 Task: In profile recomendations turn off in-app notifications.
Action: Mouse moved to (803, 87)
Screenshot: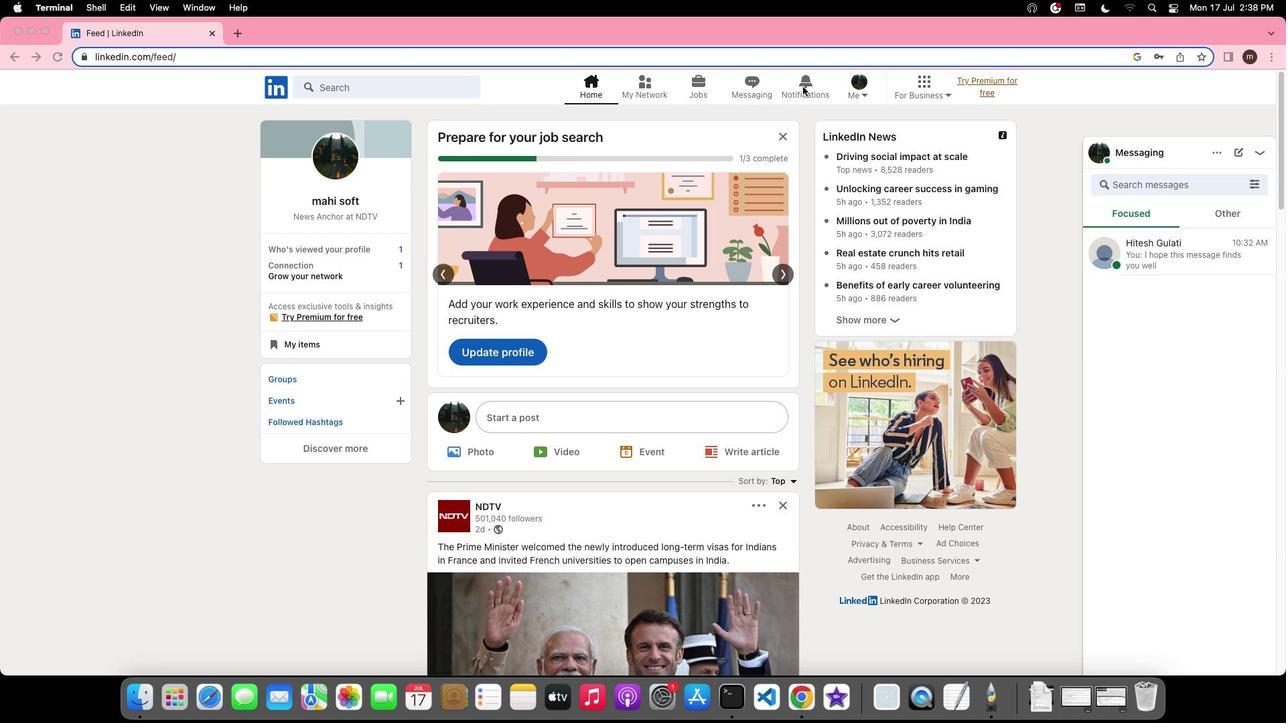 
Action: Mouse pressed left at (803, 87)
Screenshot: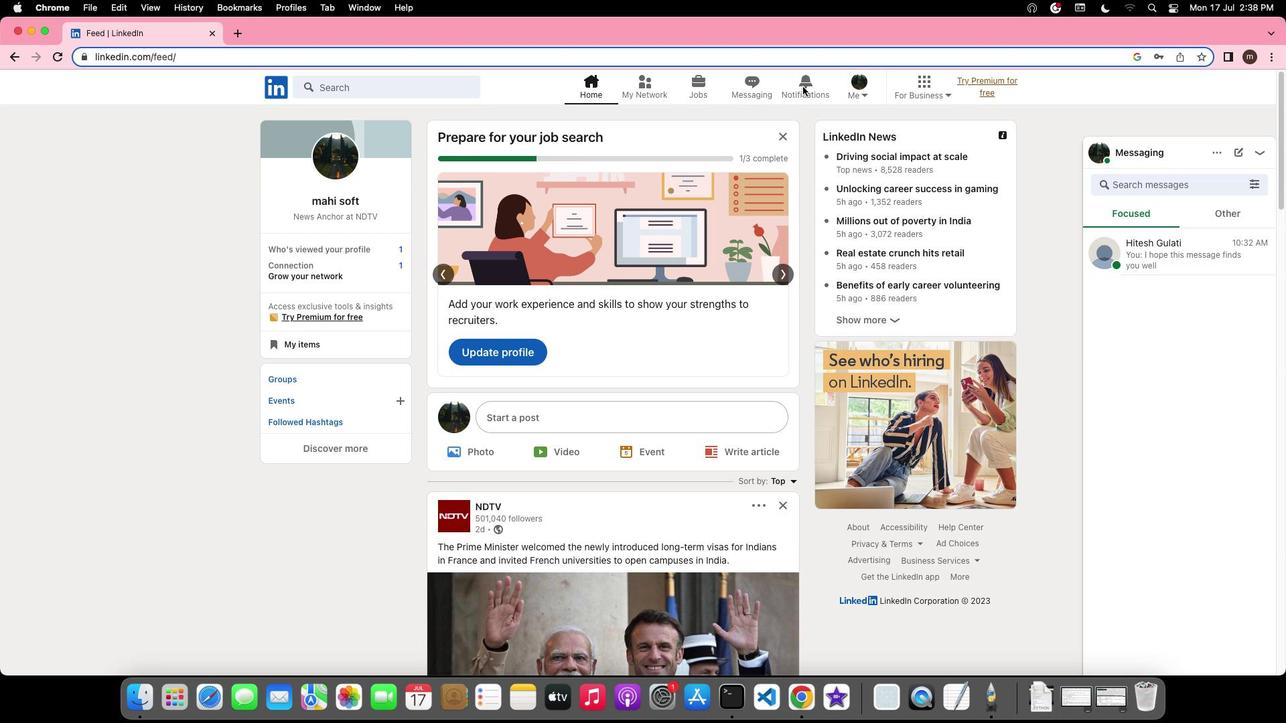 
Action: Mouse pressed left at (803, 87)
Screenshot: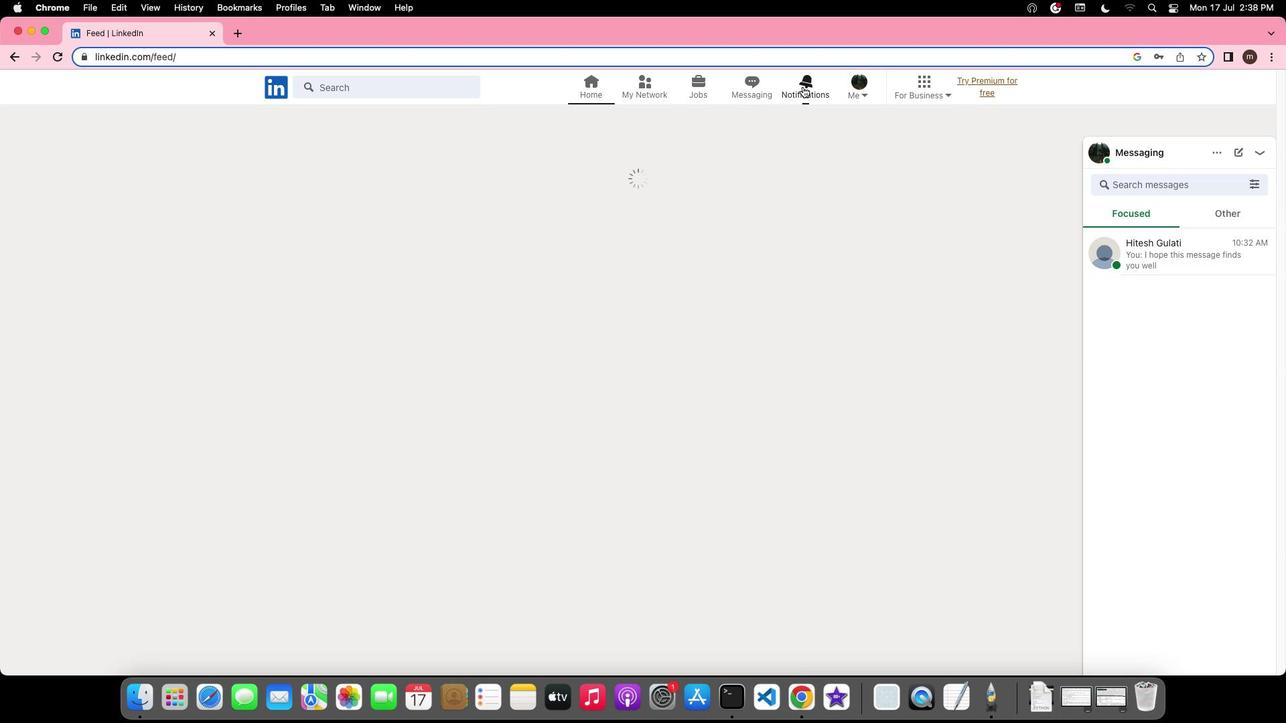 
Action: Mouse moved to (308, 178)
Screenshot: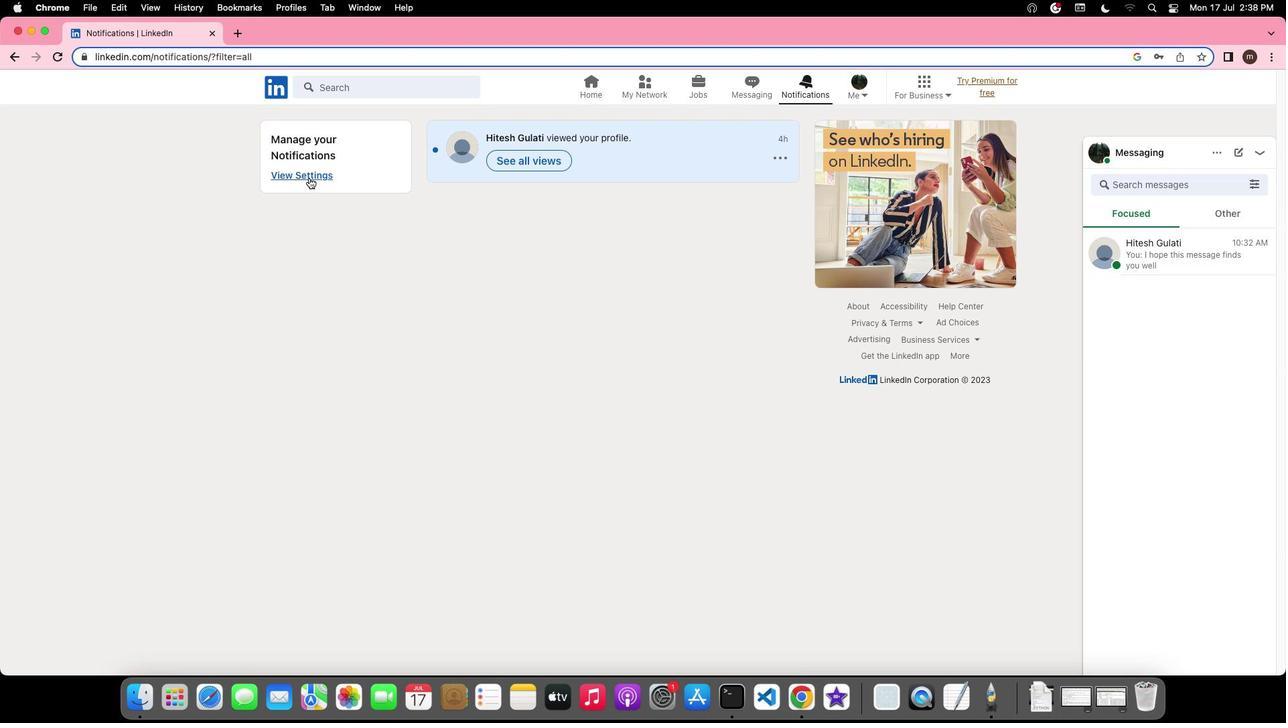 
Action: Mouse pressed left at (308, 178)
Screenshot: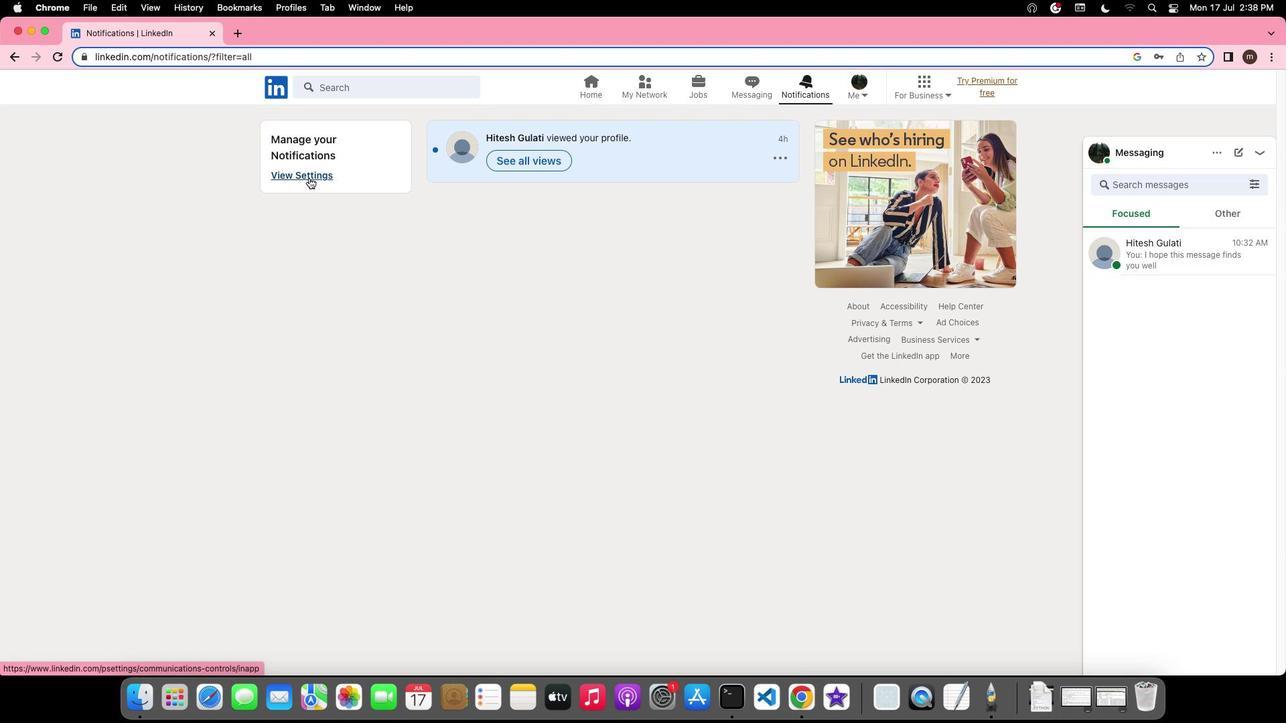 
Action: Mouse moved to (542, 543)
Screenshot: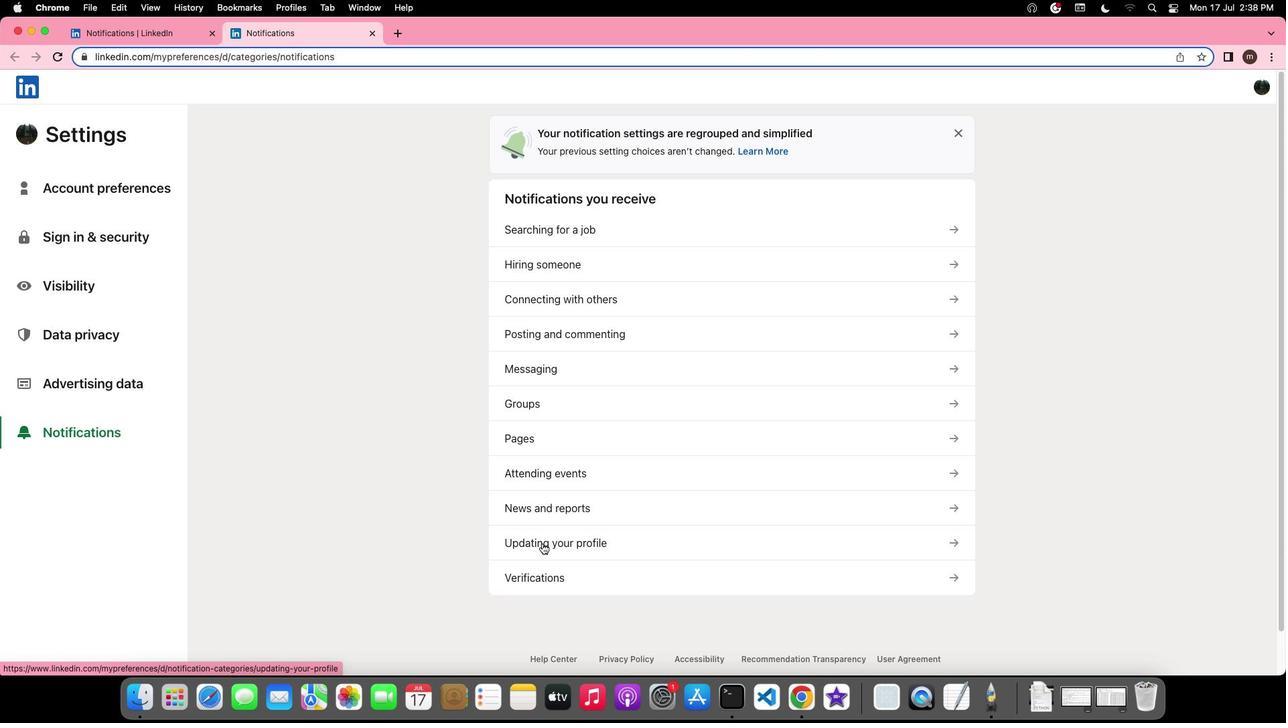 
Action: Mouse pressed left at (542, 543)
Screenshot: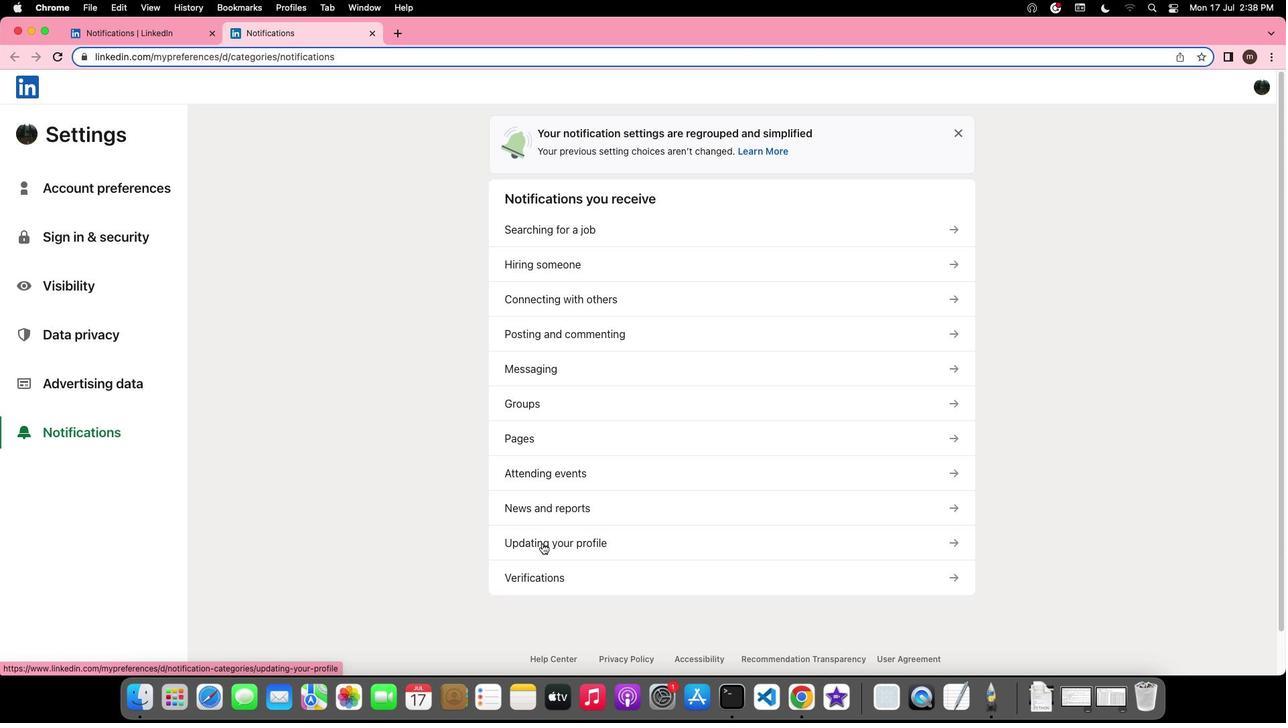 
Action: Mouse moved to (572, 213)
Screenshot: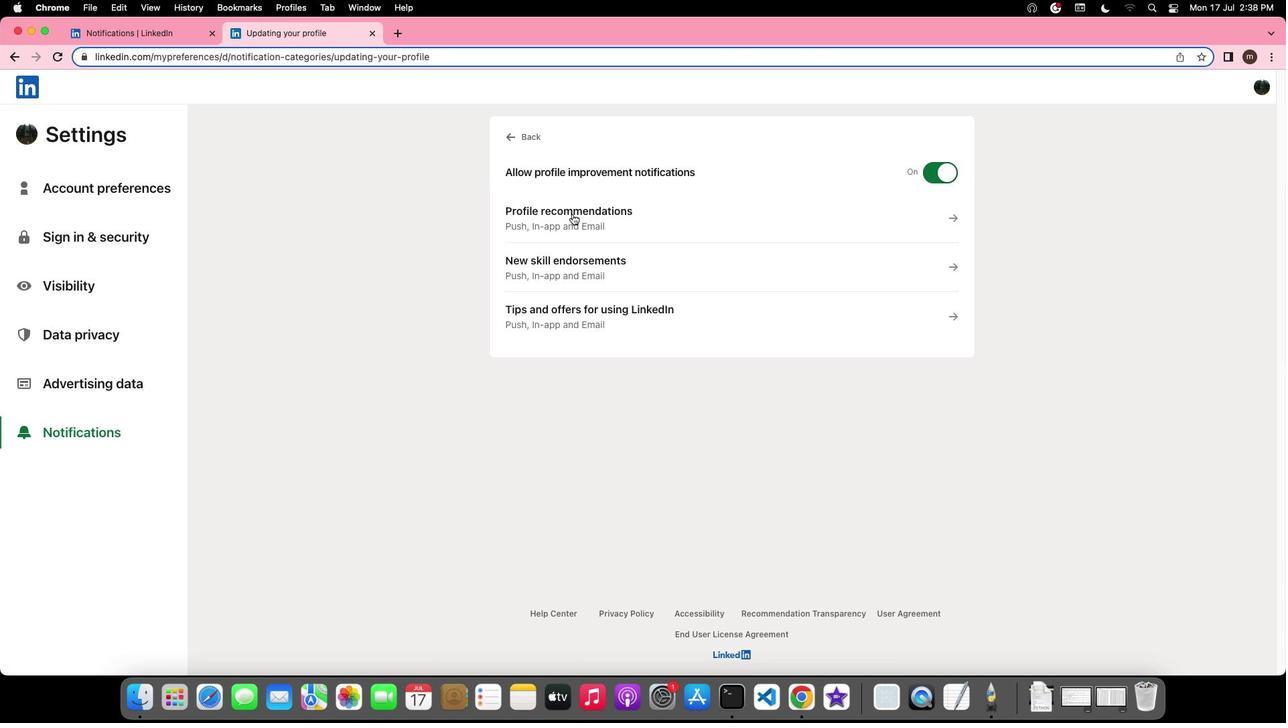 
Action: Mouse pressed left at (572, 213)
Screenshot: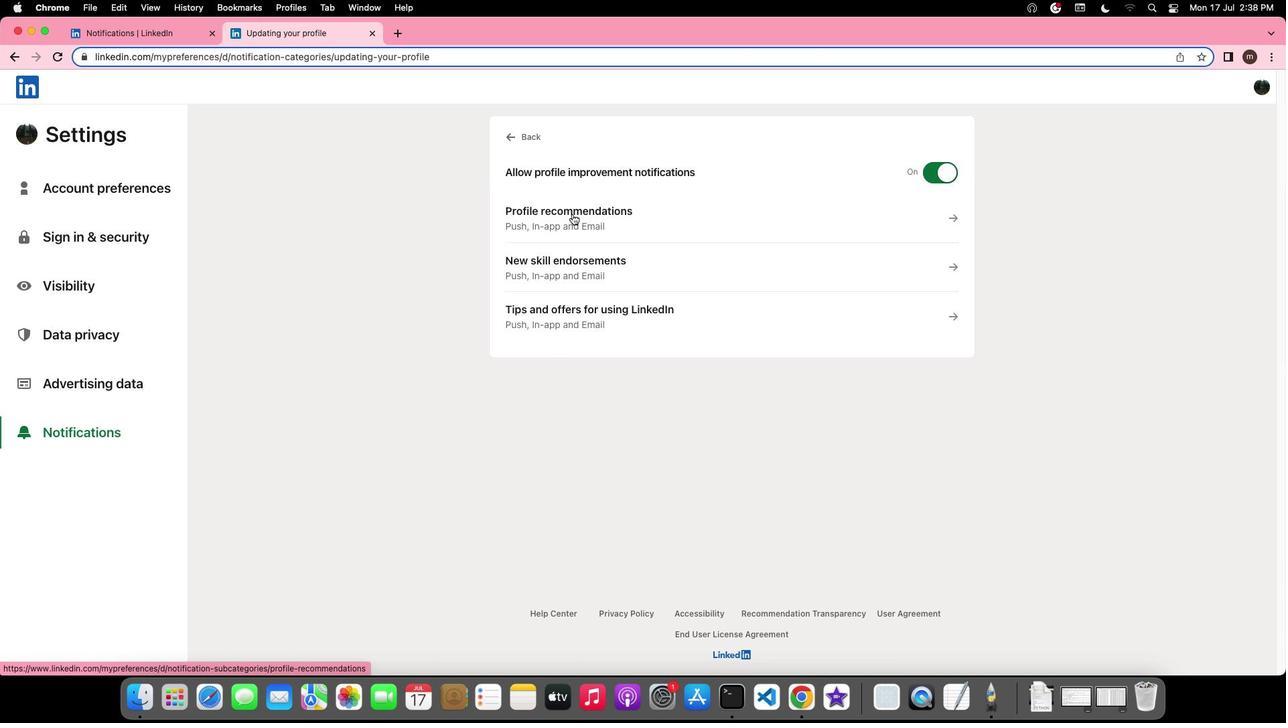 
Action: Mouse moved to (944, 266)
Screenshot: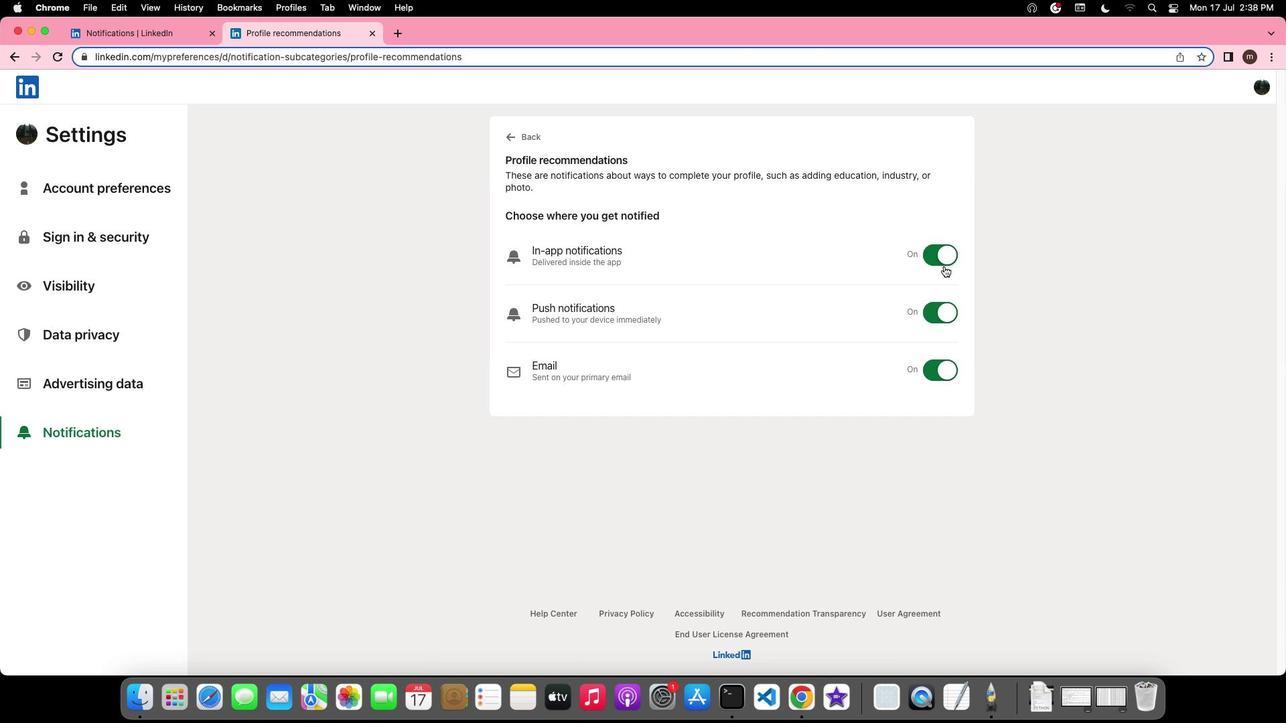 
Action: Mouse pressed left at (944, 266)
Screenshot: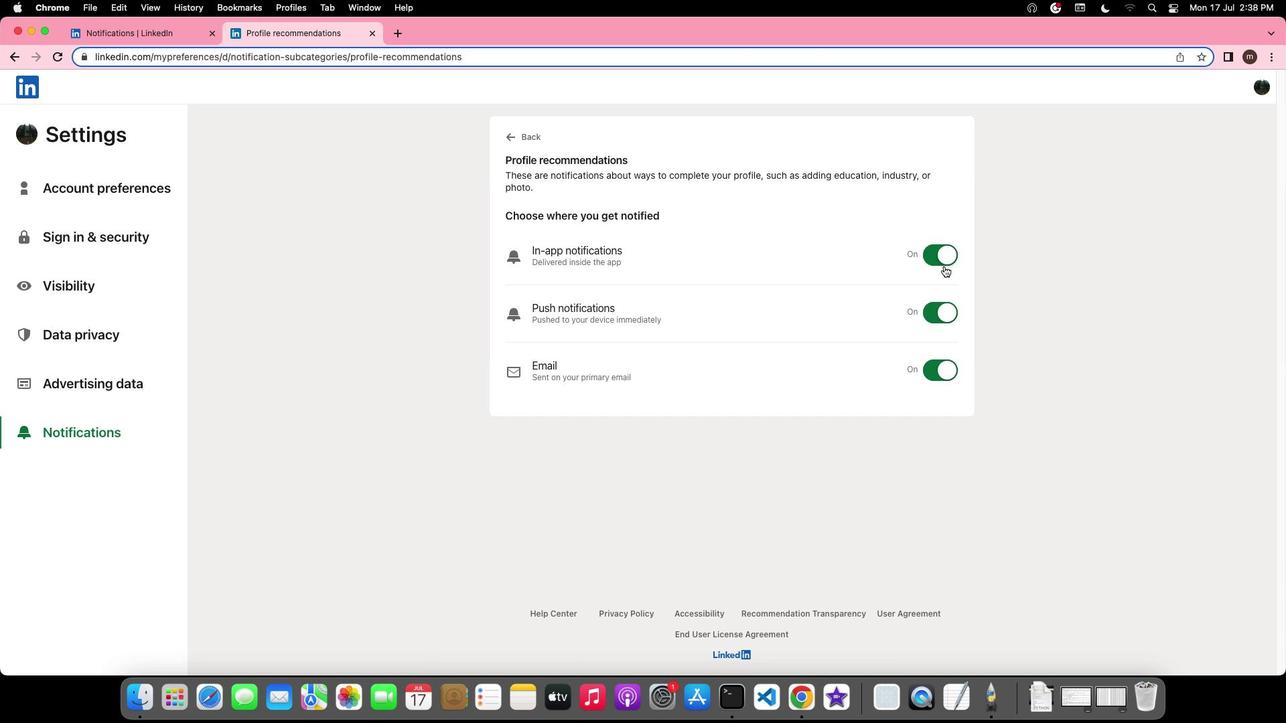 
Action: Mouse moved to (946, 267)
Screenshot: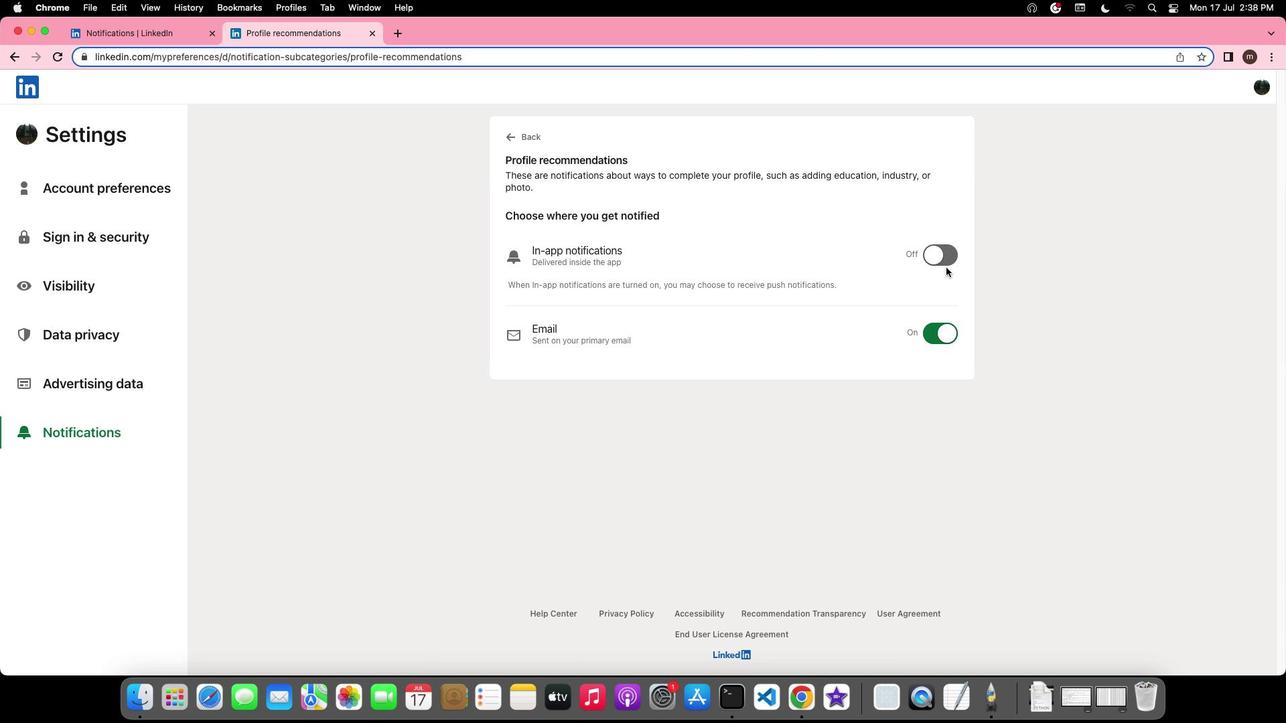 
